 Task: Add the task  Develop a new online tool for online course scheduling to the section Light Speed in the project BrainBoost and add a Due Date to the respective task as 2023/09/08
Action: Mouse moved to (821, 308)
Screenshot: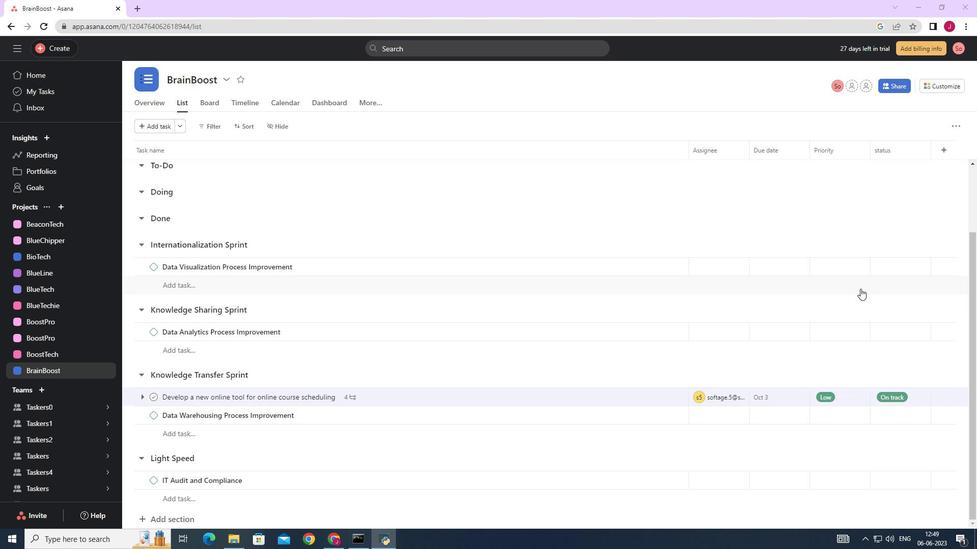 
Action: Mouse scrolled (822, 305) with delta (0, 0)
Screenshot: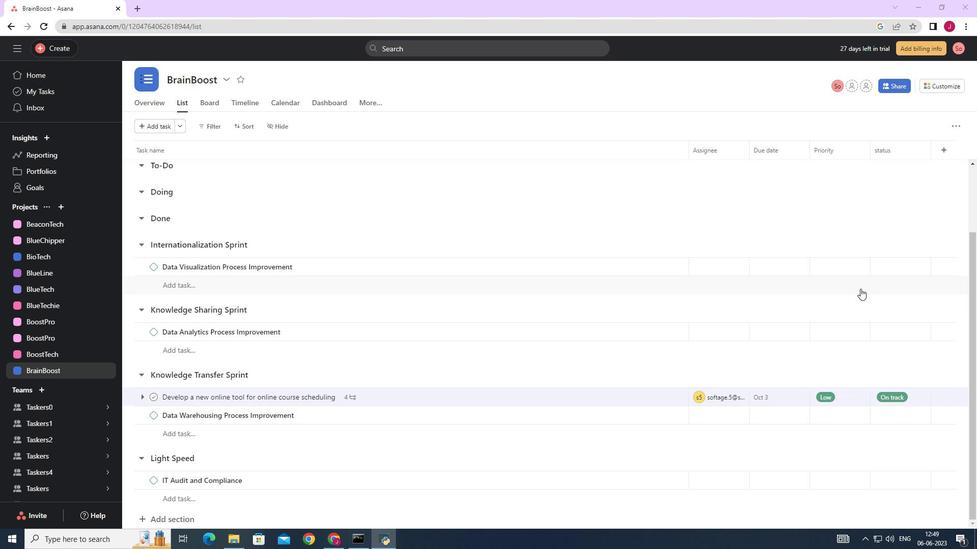 
Action: Mouse scrolled (821, 308) with delta (0, 0)
Screenshot: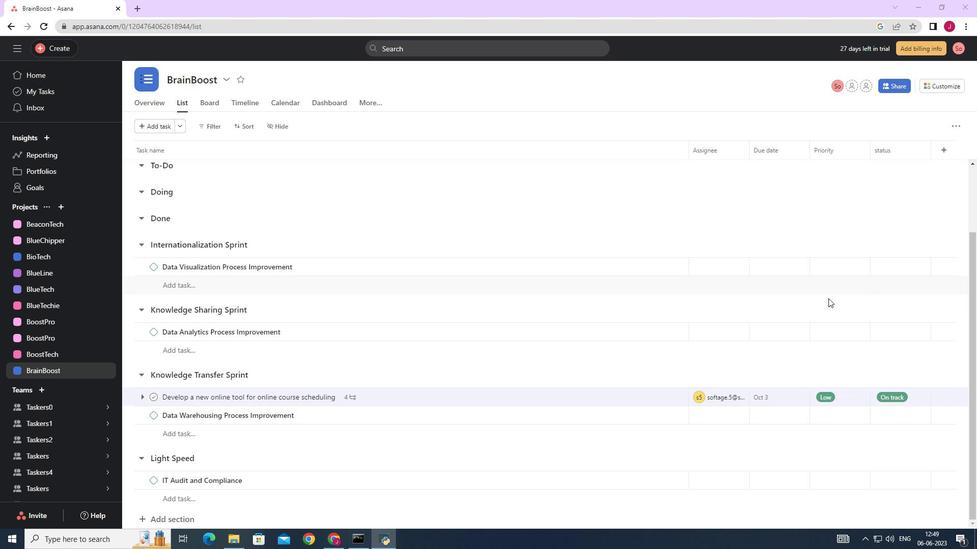 
Action: Mouse scrolled (821, 308) with delta (0, 0)
Screenshot: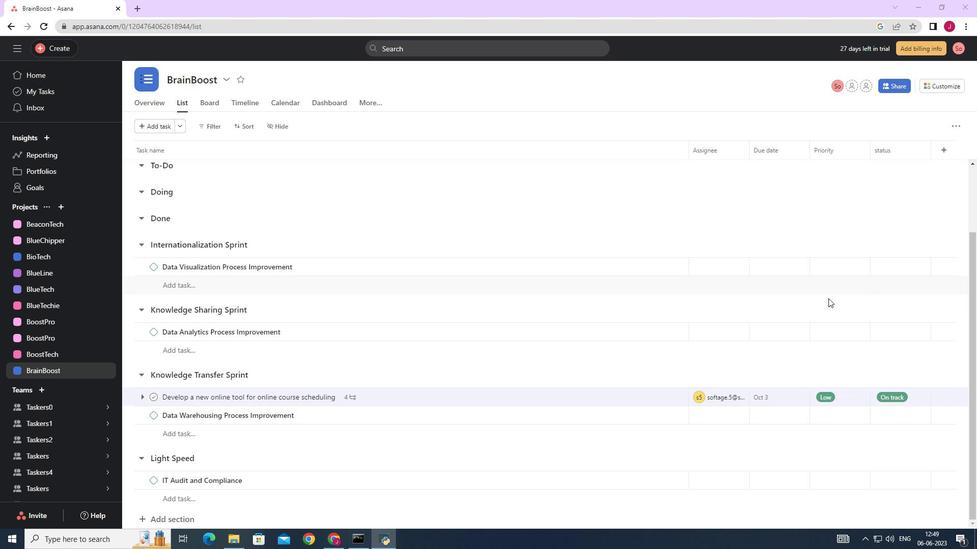 
Action: Mouse scrolled (821, 308) with delta (0, 0)
Screenshot: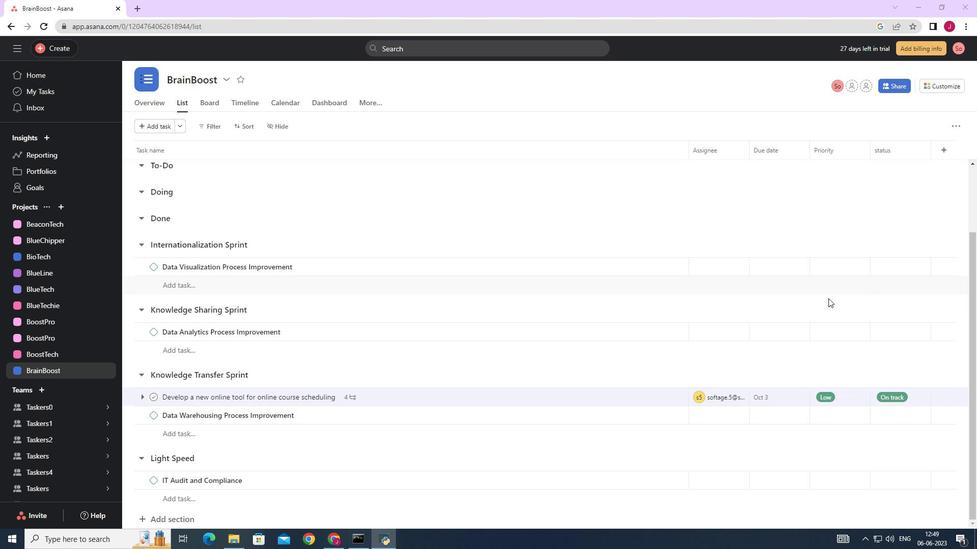 
Action: Mouse scrolled (821, 308) with delta (0, 0)
Screenshot: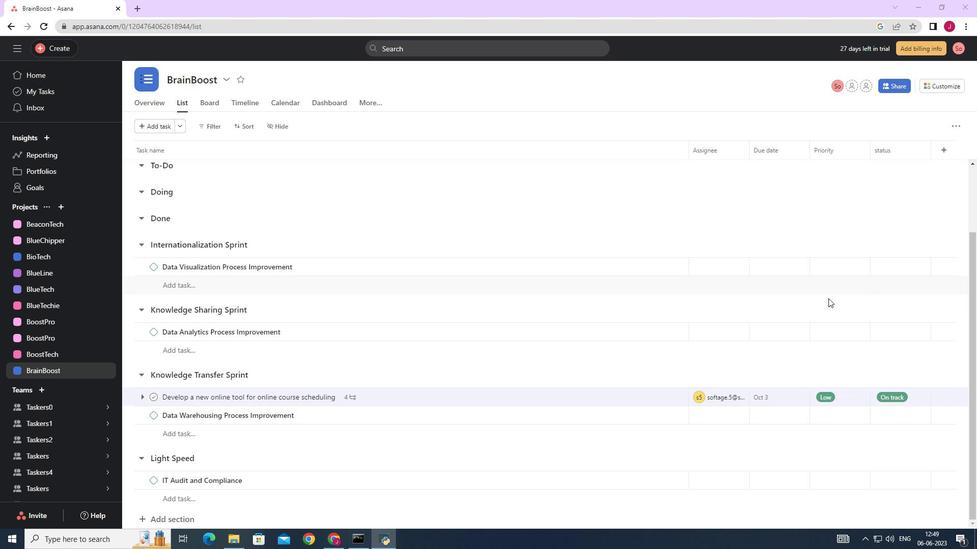 
Action: Mouse moved to (659, 397)
Screenshot: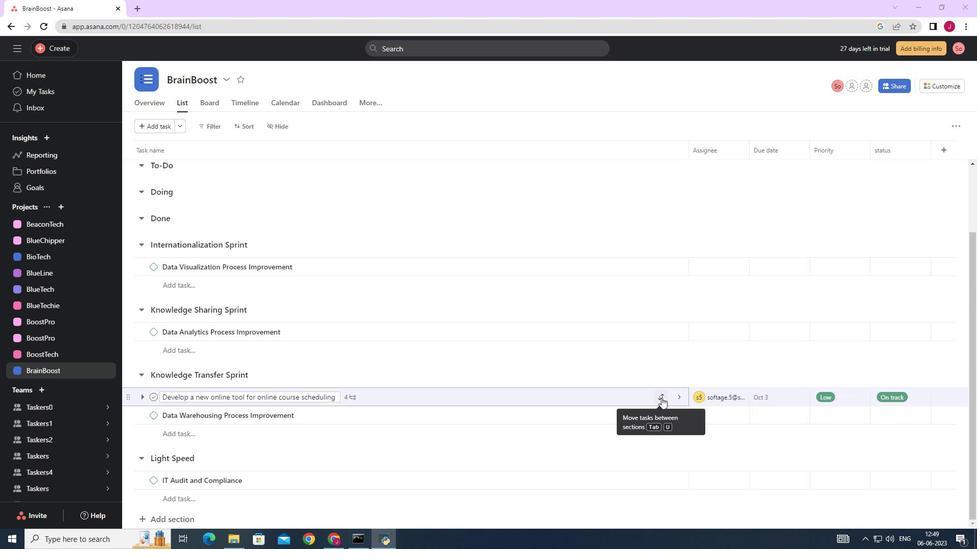 
Action: Mouse pressed left at (659, 397)
Screenshot: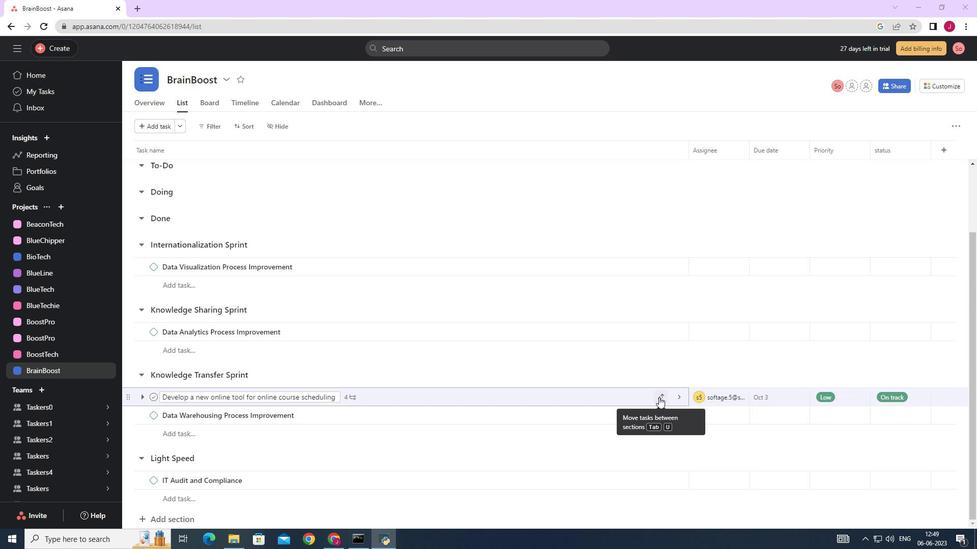 
Action: Mouse moved to (633, 382)
Screenshot: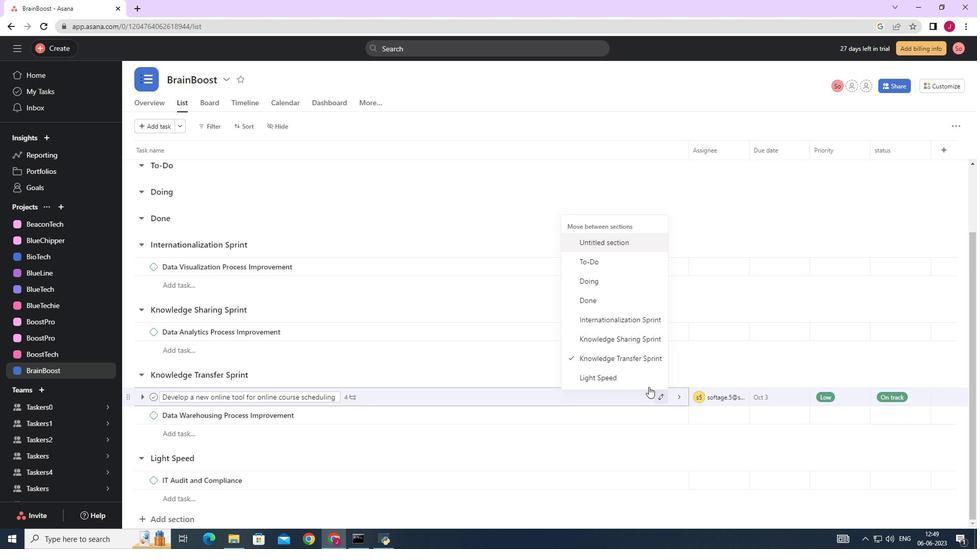 
Action: Mouse scrolled (633, 382) with delta (0, 0)
Screenshot: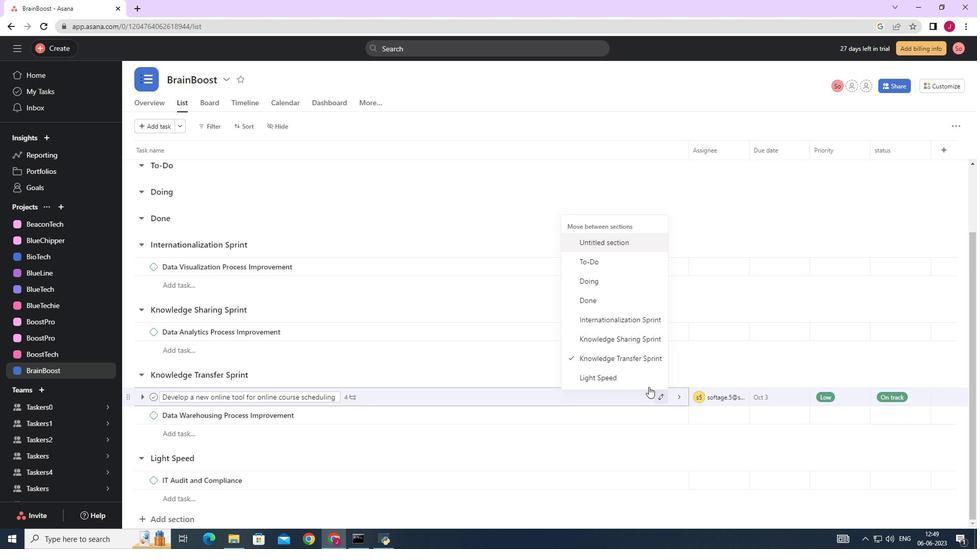 
Action: Mouse scrolled (633, 382) with delta (0, 0)
Screenshot: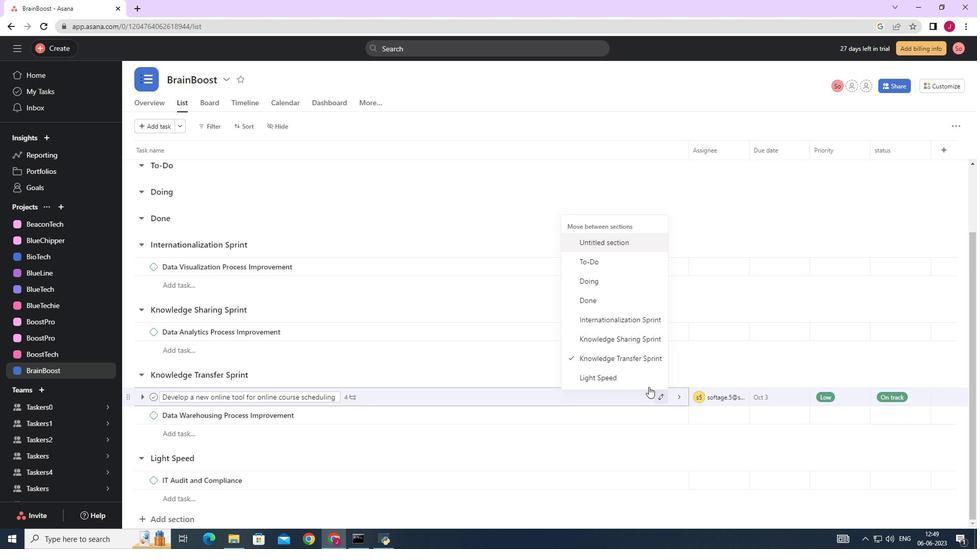 
Action: Mouse moved to (633, 382)
Screenshot: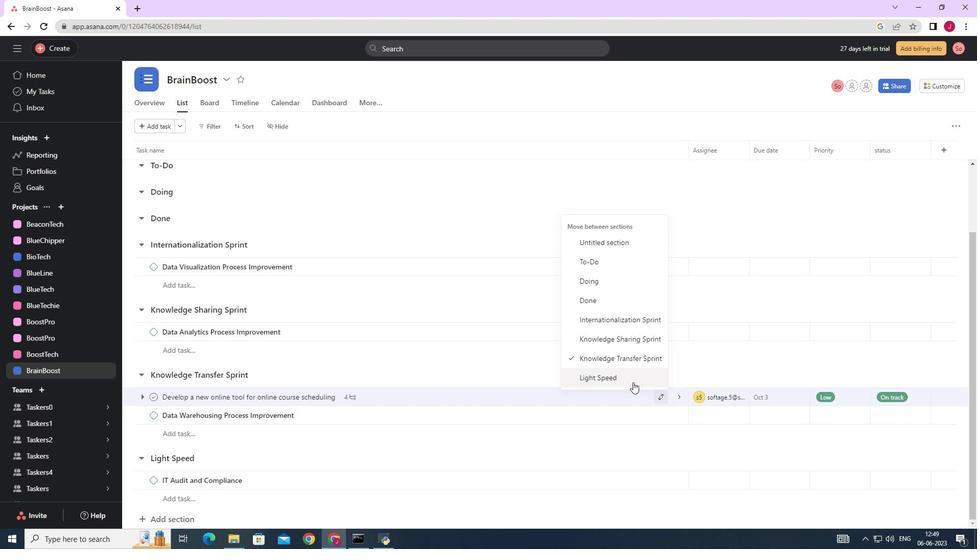 
Action: Mouse scrolled (633, 382) with delta (0, 0)
Screenshot: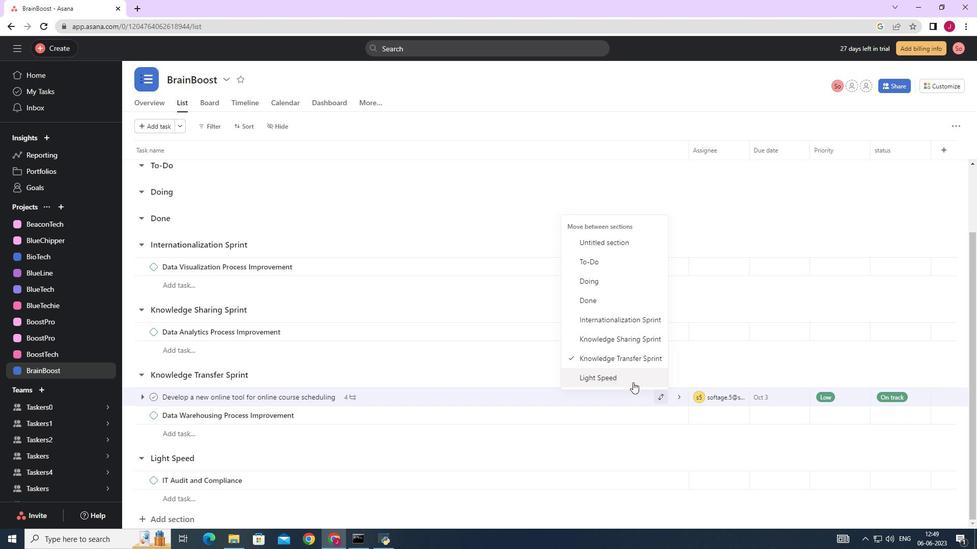 
Action: Mouse moved to (632, 382)
Screenshot: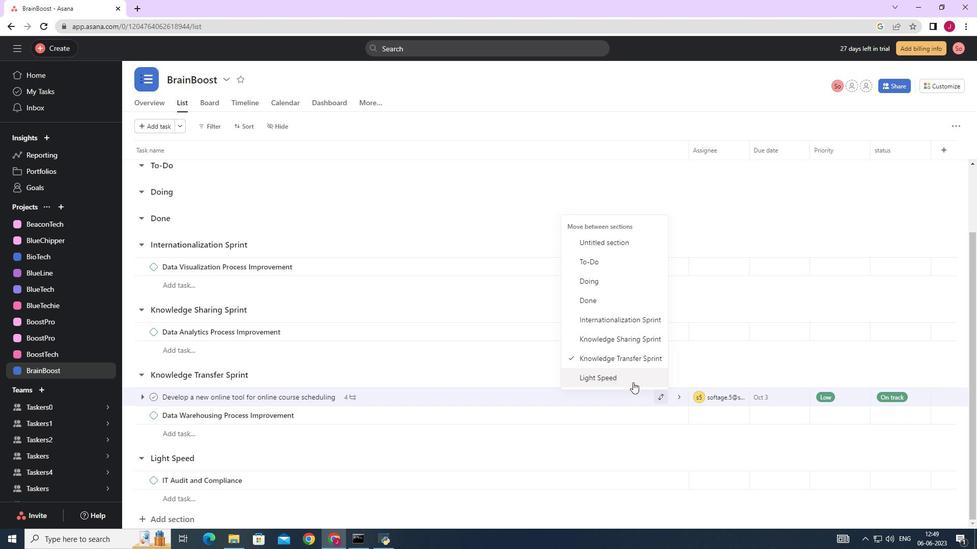 
Action: Mouse scrolled (633, 382) with delta (0, 0)
Screenshot: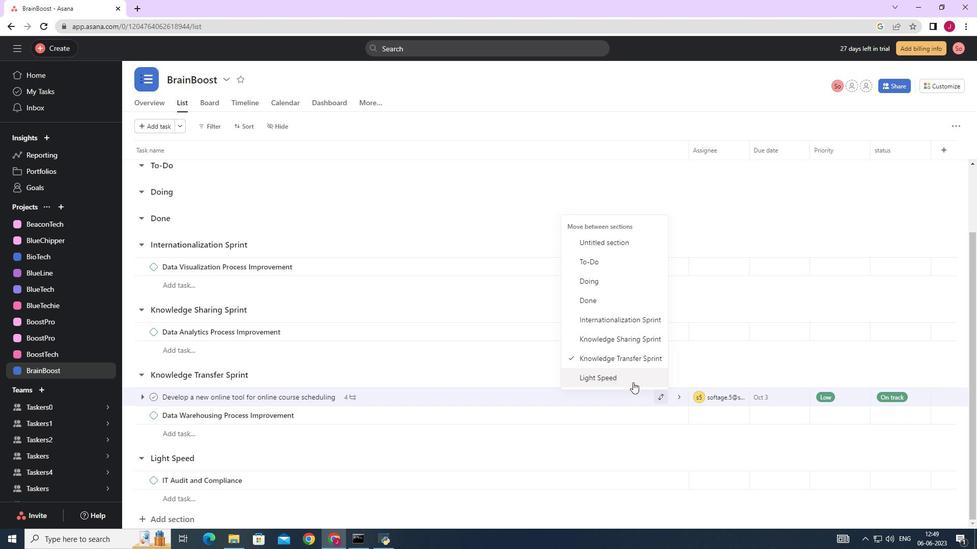 
Action: Mouse moved to (605, 376)
Screenshot: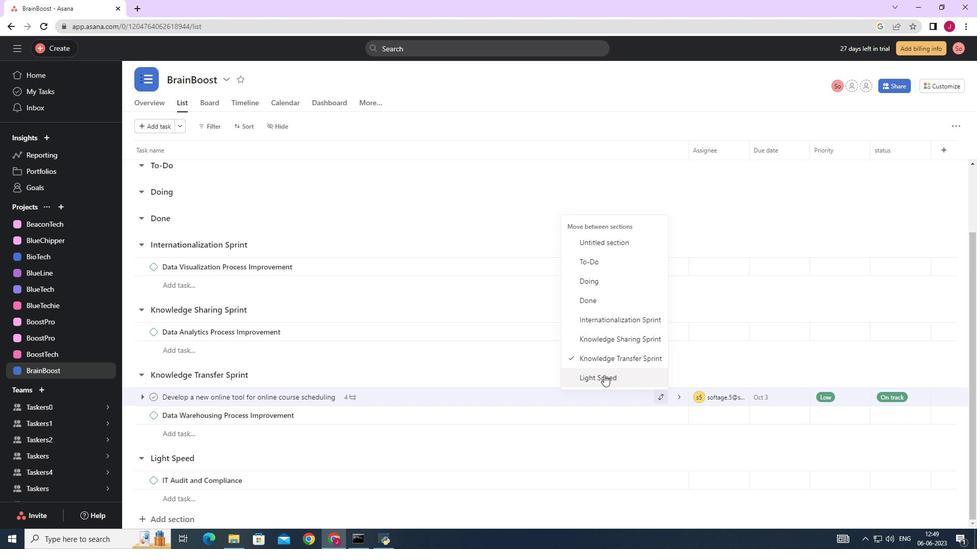 
Action: Mouse pressed left at (605, 376)
Screenshot: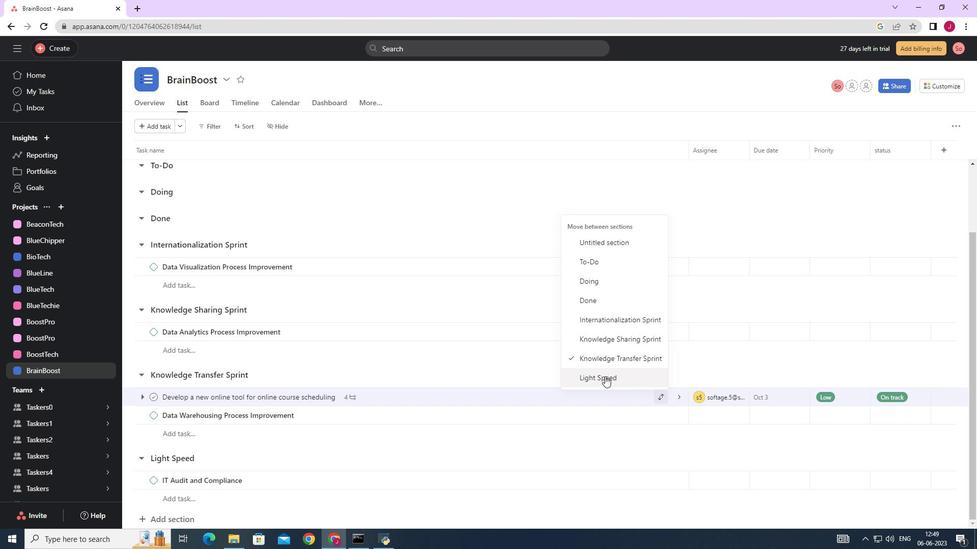 
Action: Mouse moved to (803, 459)
Screenshot: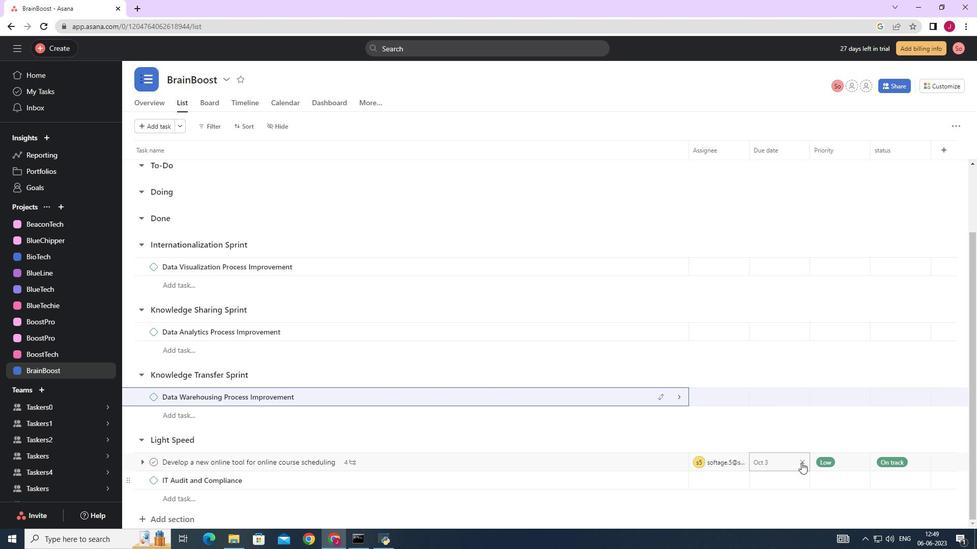 
Action: Mouse pressed left at (803, 459)
Screenshot: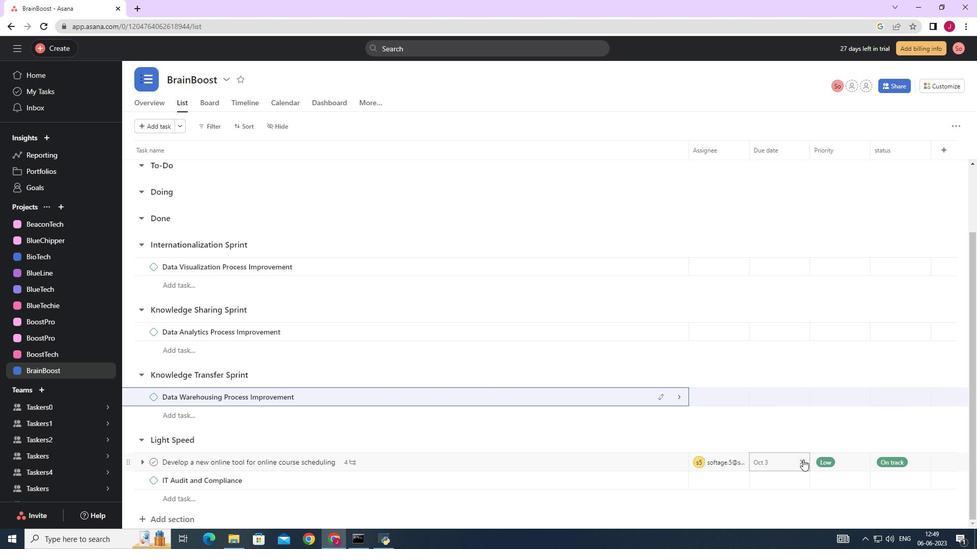 
Action: Mouse moved to (773, 463)
Screenshot: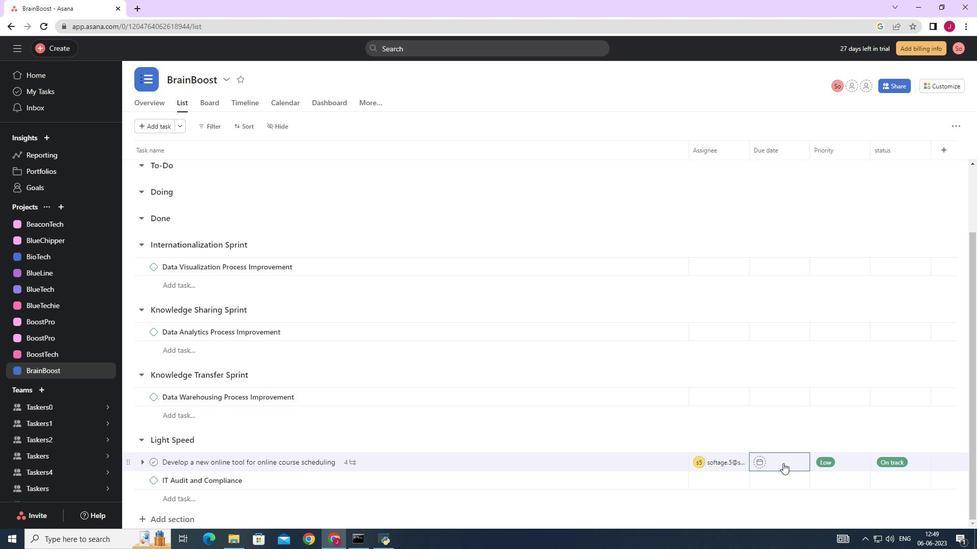 
Action: Mouse pressed left at (773, 463)
Screenshot: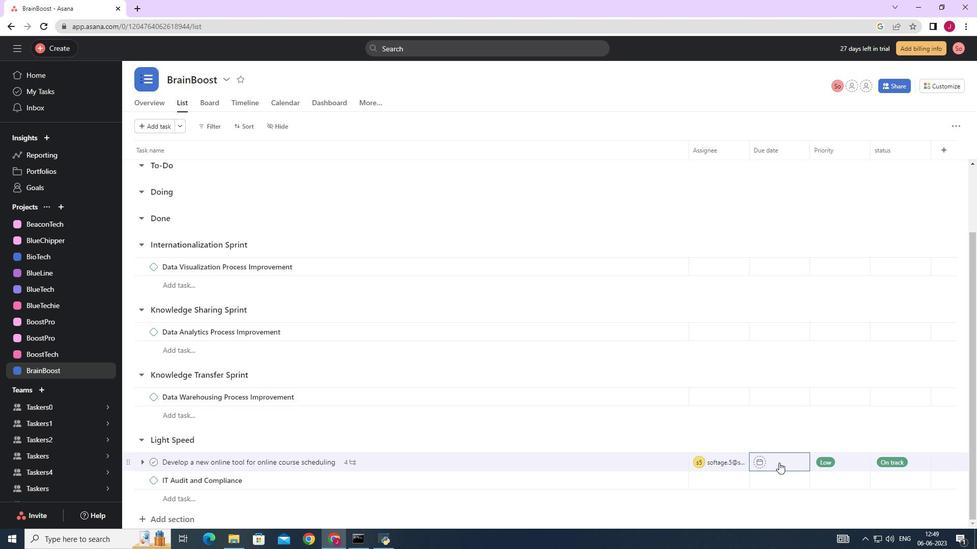 
Action: Mouse moved to (886, 301)
Screenshot: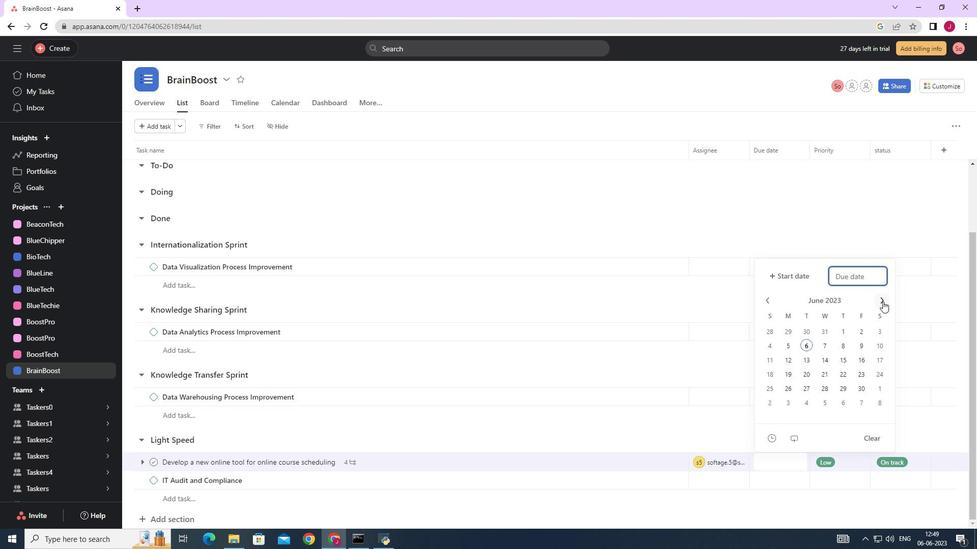 
Action: Mouse pressed left at (886, 301)
Screenshot: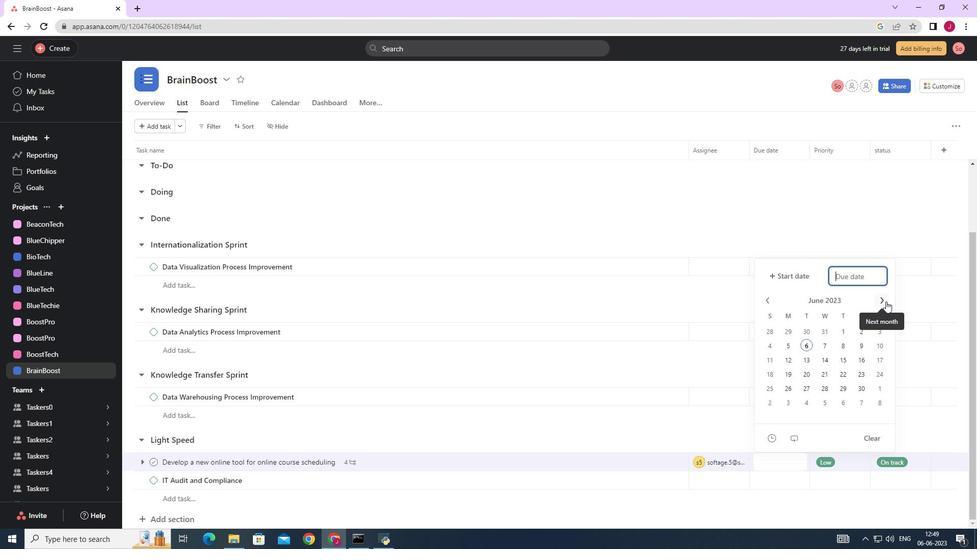 
Action: Mouse pressed left at (886, 301)
Screenshot: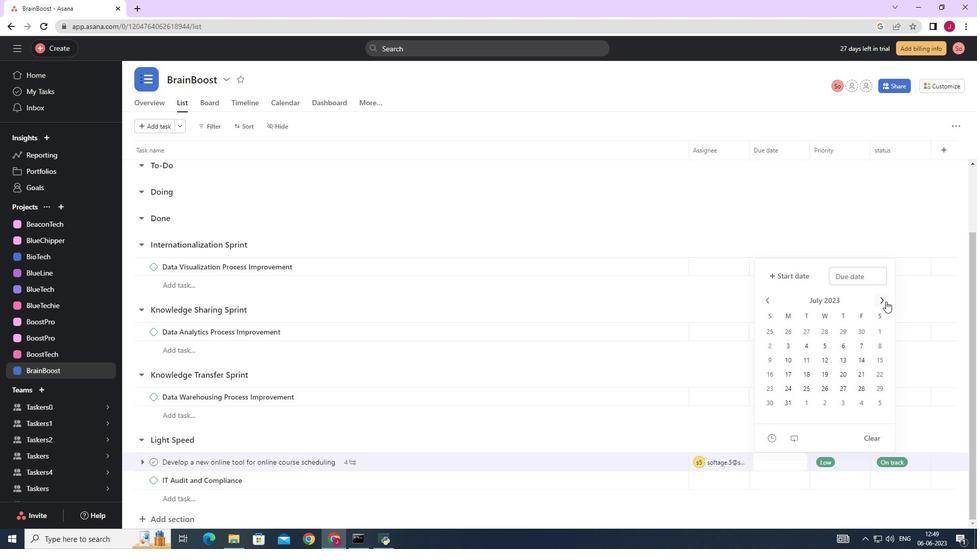 
Action: Mouse pressed left at (886, 301)
Screenshot: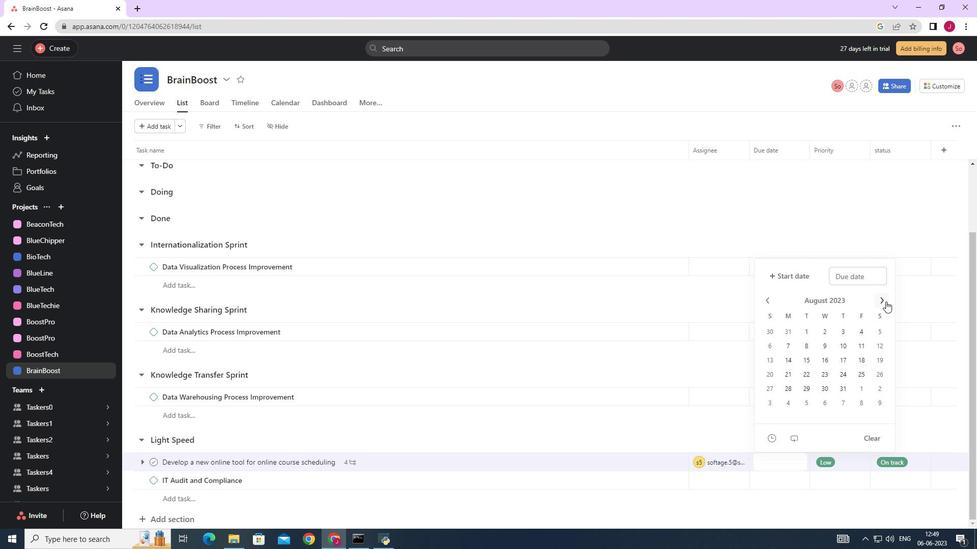 
Action: Mouse pressed left at (886, 301)
Screenshot: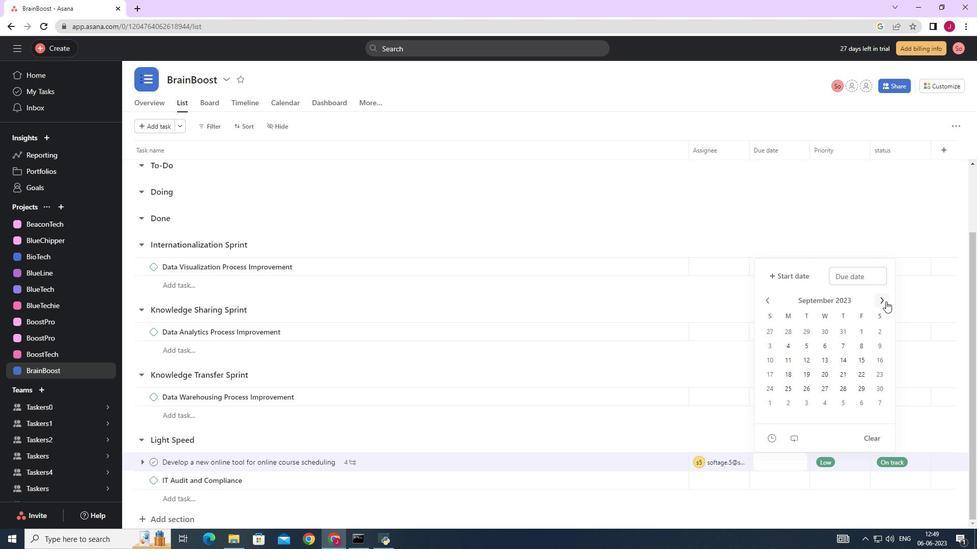 
Action: Mouse pressed left at (886, 301)
Screenshot: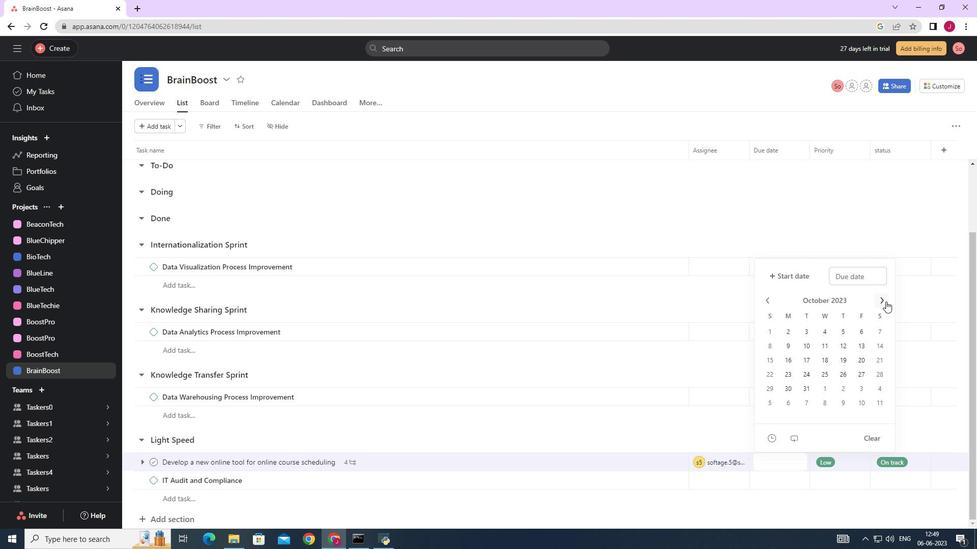 
Action: Mouse moved to (765, 298)
Screenshot: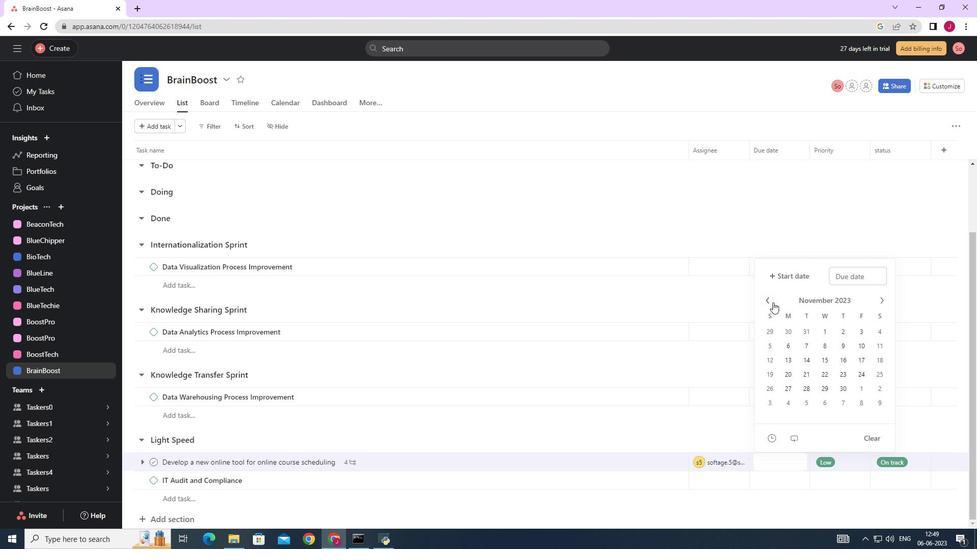 
Action: Mouse pressed left at (765, 298)
Screenshot: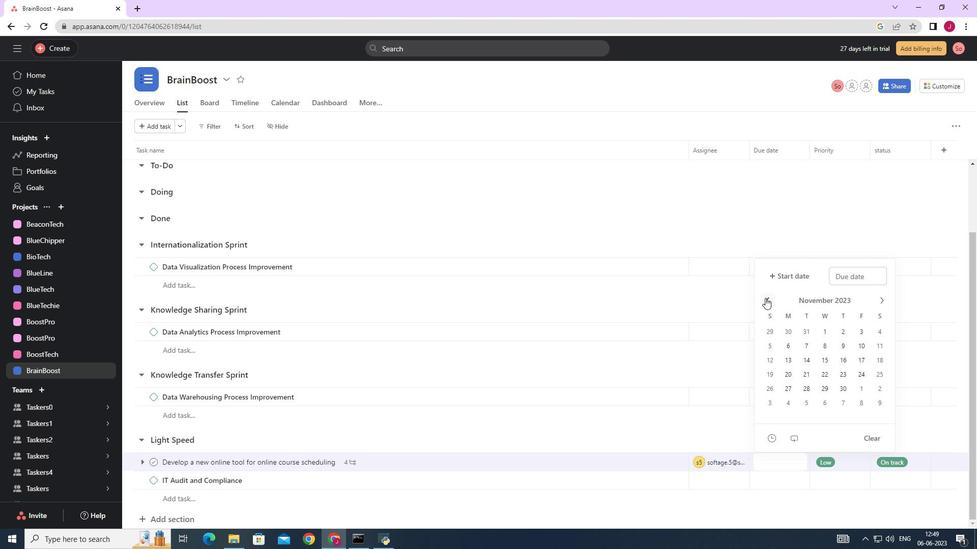
Action: Mouse pressed left at (765, 298)
Screenshot: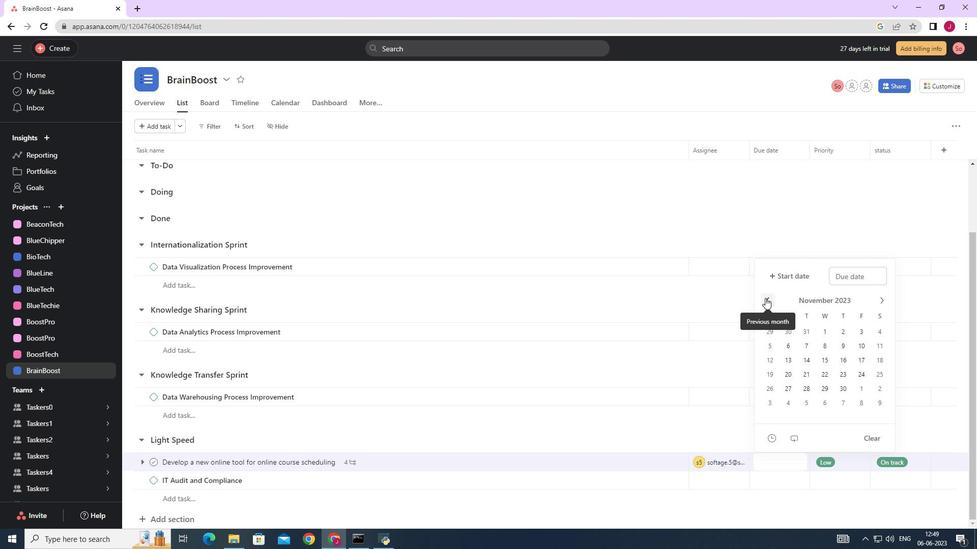 
Action: Mouse moved to (858, 343)
Screenshot: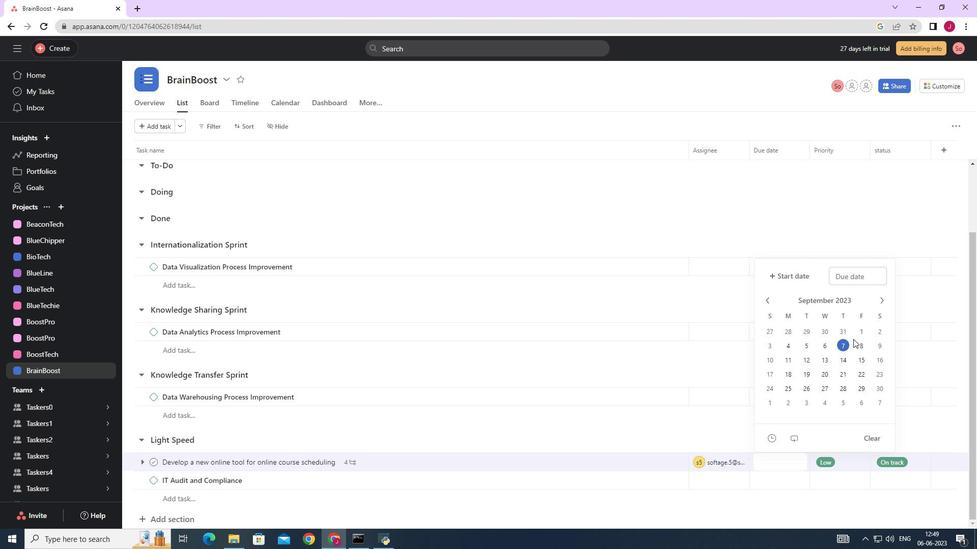 
Action: Mouse pressed left at (858, 343)
Screenshot: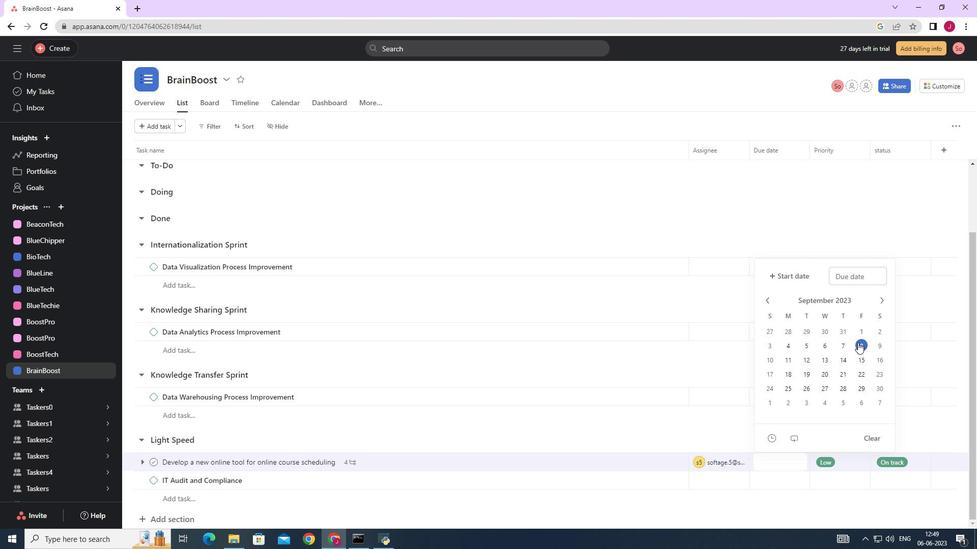 
Action: Mouse moved to (867, 240)
Screenshot: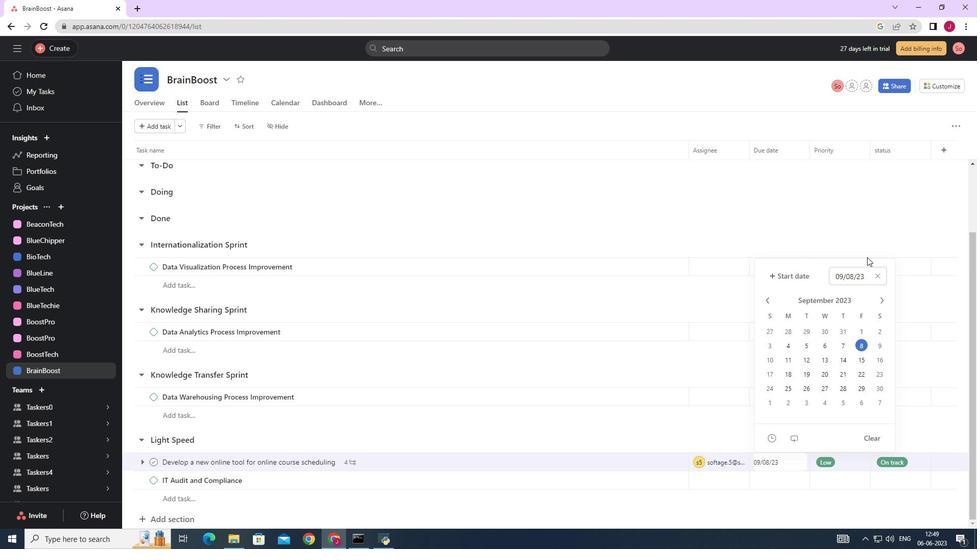 
Action: Mouse pressed left at (867, 240)
Screenshot: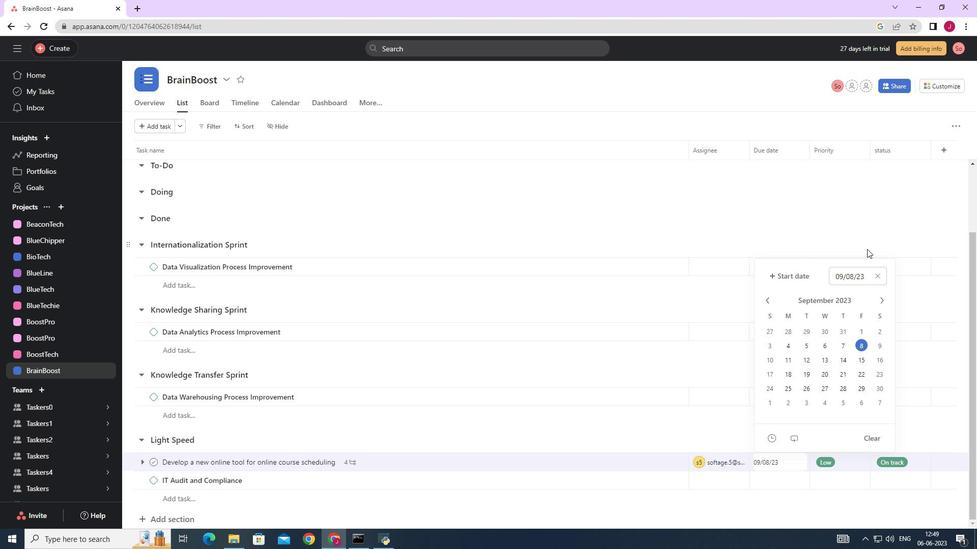 
